 Task: Find the closest lighthouses to Portland, Maine, and Portsmouth, New Hampshire.
Action: Mouse moved to (131, 60)
Screenshot: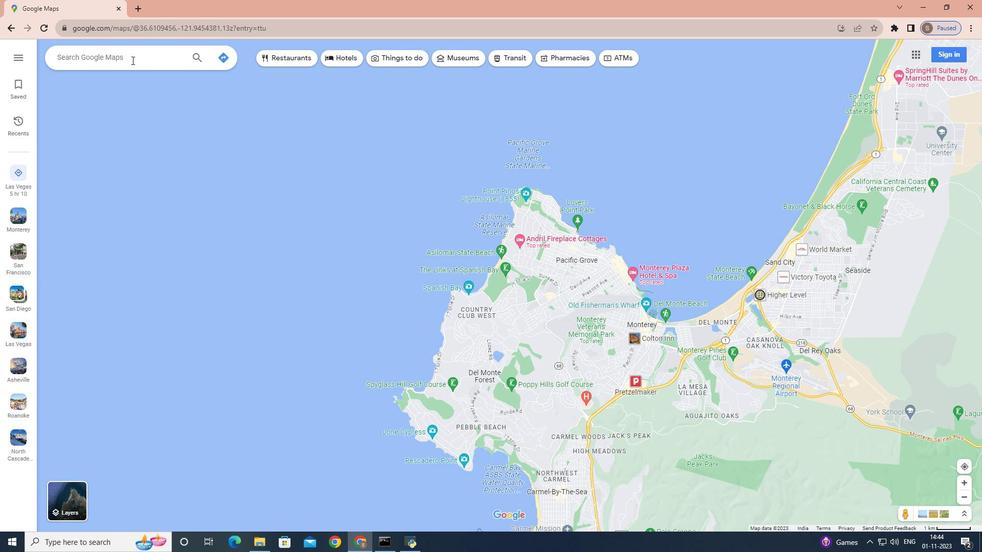 
Action: Mouse pressed left at (131, 60)
Screenshot: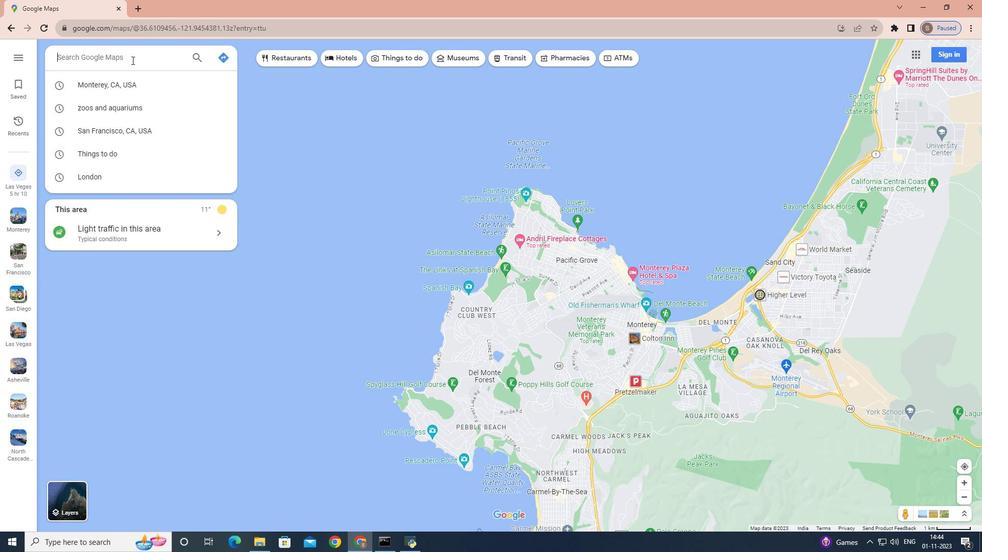 
Action: Key pressed <Key.shift_r>Portland,<Key.space><Key.shift>Maine
Screenshot: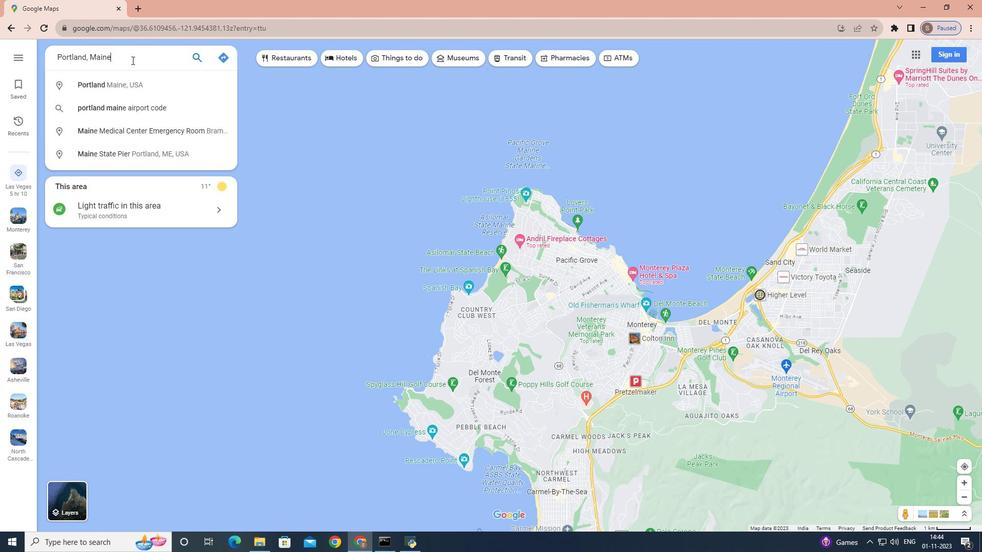 
Action: Mouse moved to (199, 58)
Screenshot: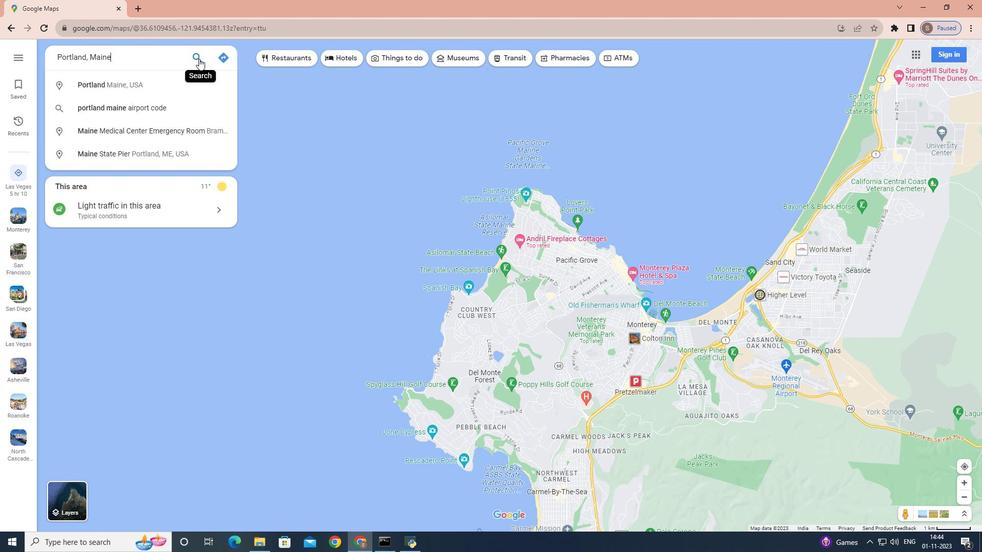 
Action: Mouse pressed left at (199, 58)
Screenshot: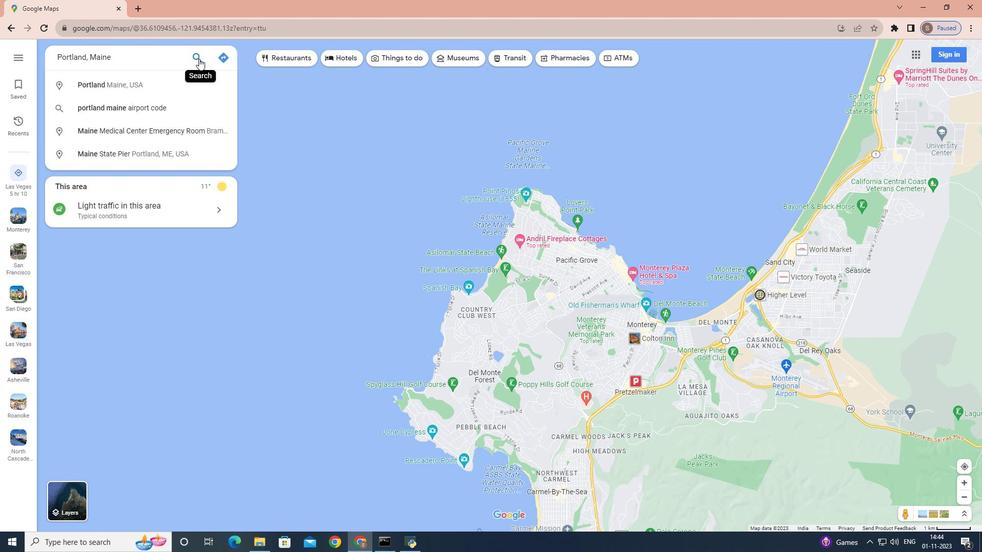 
Action: Mouse moved to (140, 227)
Screenshot: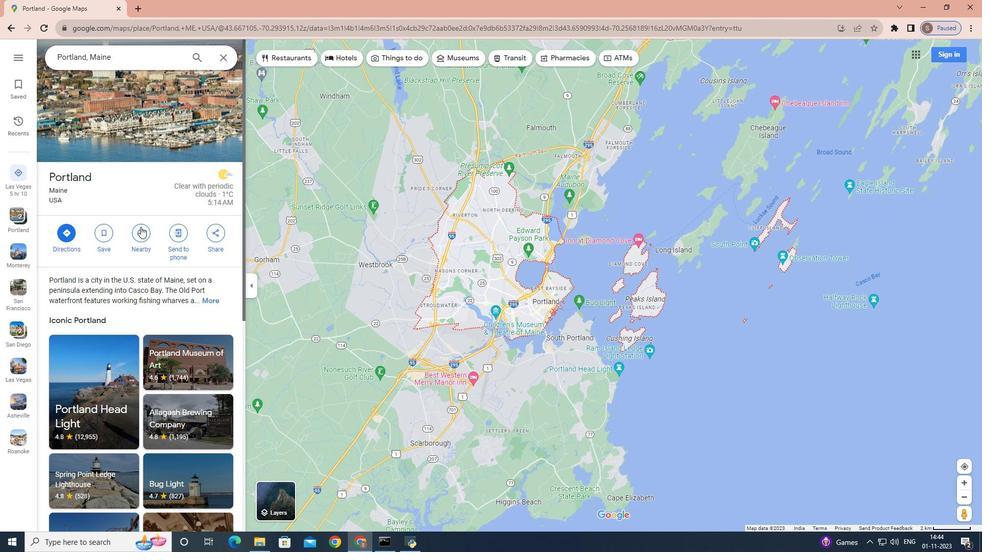 
Action: Mouse pressed left at (140, 227)
Screenshot: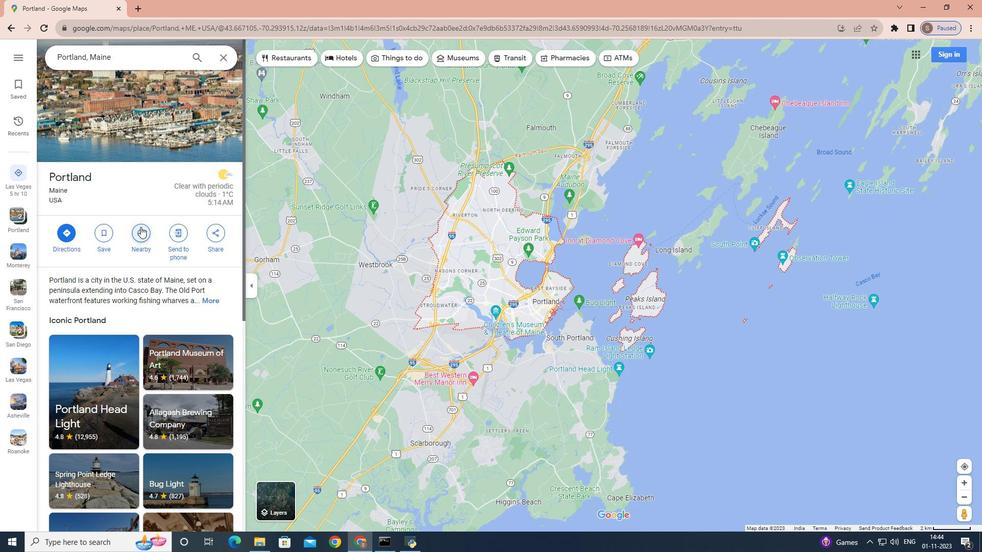 
Action: Key pressed lighthouse<Key.enter>
Screenshot: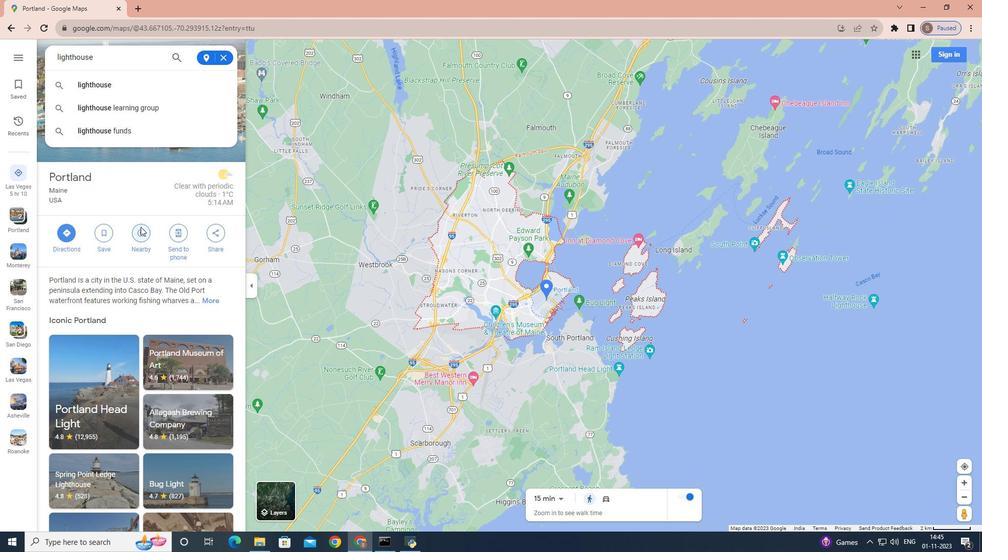 
Action: Mouse scrolled (140, 227) with delta (0, 0)
Screenshot: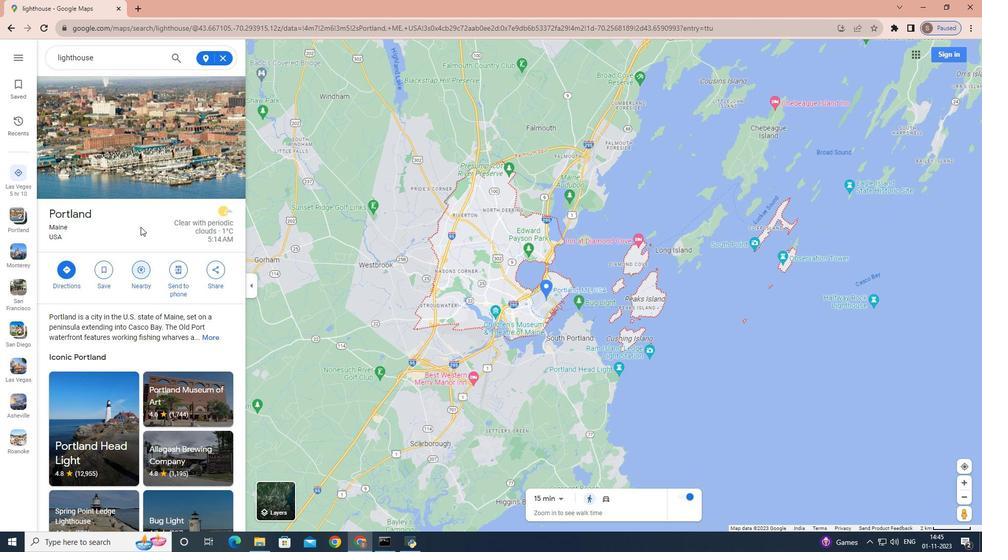 
Action: Mouse moved to (227, 60)
Screenshot: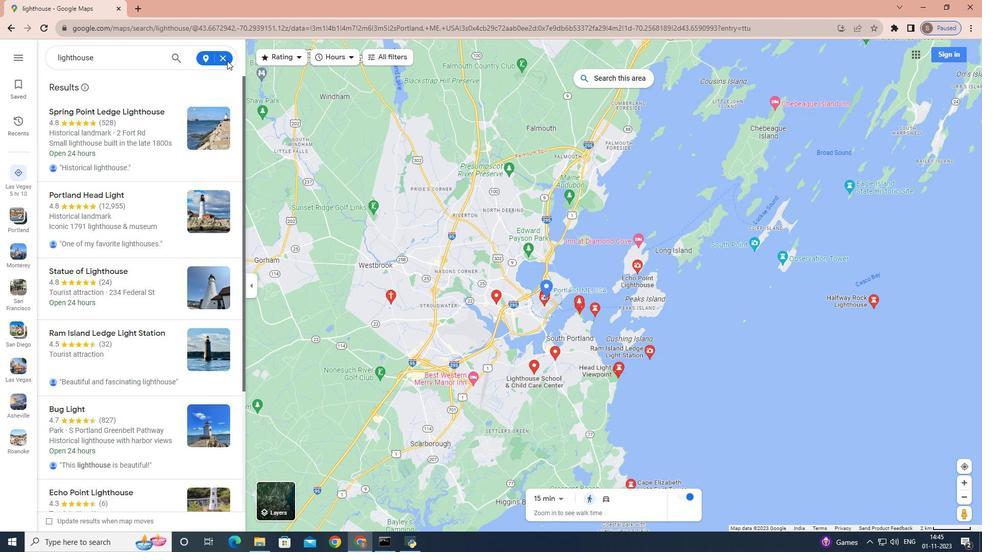 
Action: Mouse pressed left at (227, 60)
Screenshot: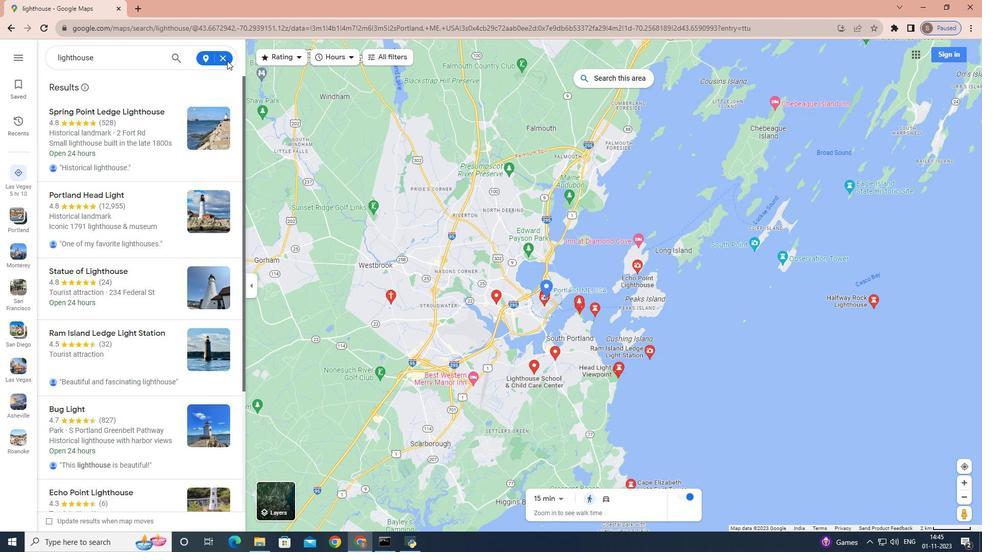 
Action: Mouse moved to (222, 58)
Screenshot: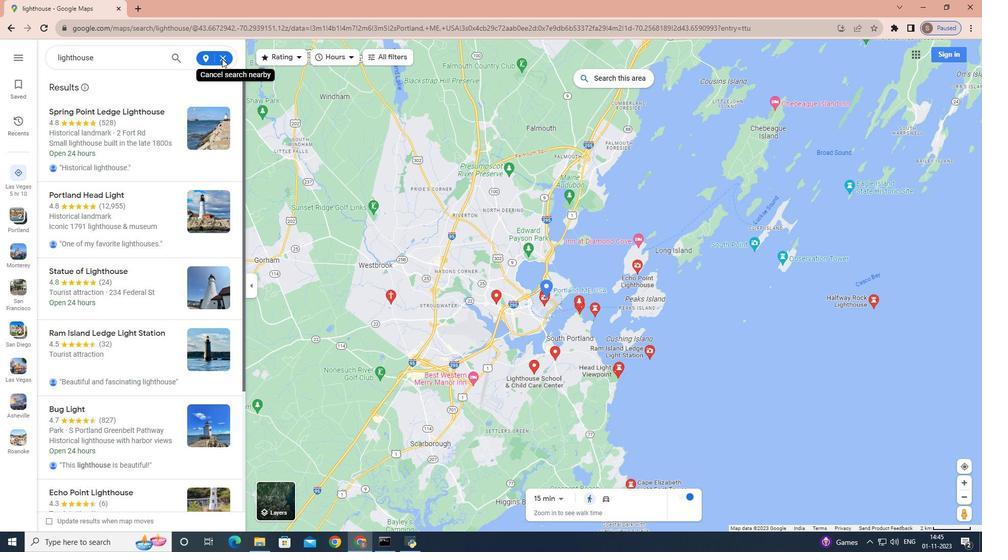 
Action: Mouse pressed left at (222, 58)
Screenshot: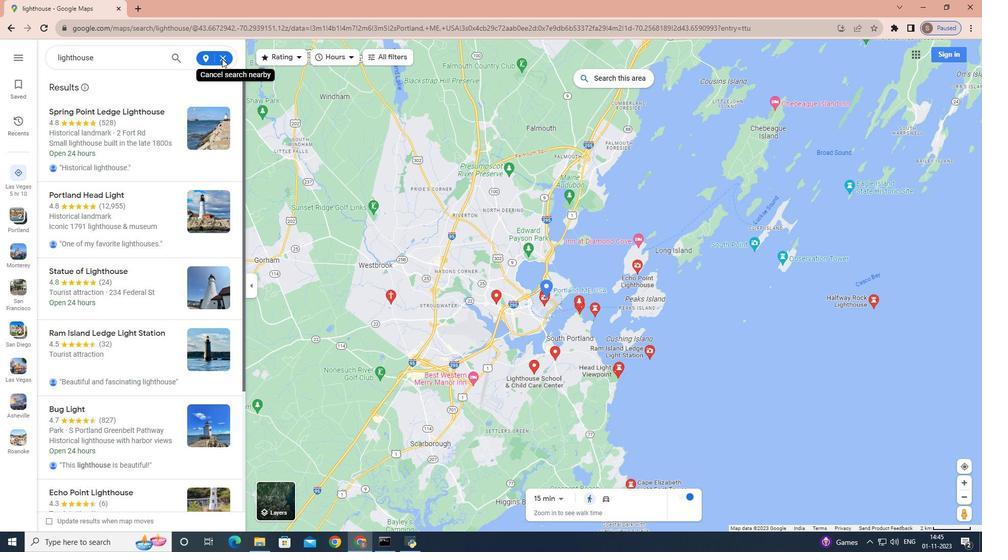 
Action: Mouse pressed left at (222, 58)
Screenshot: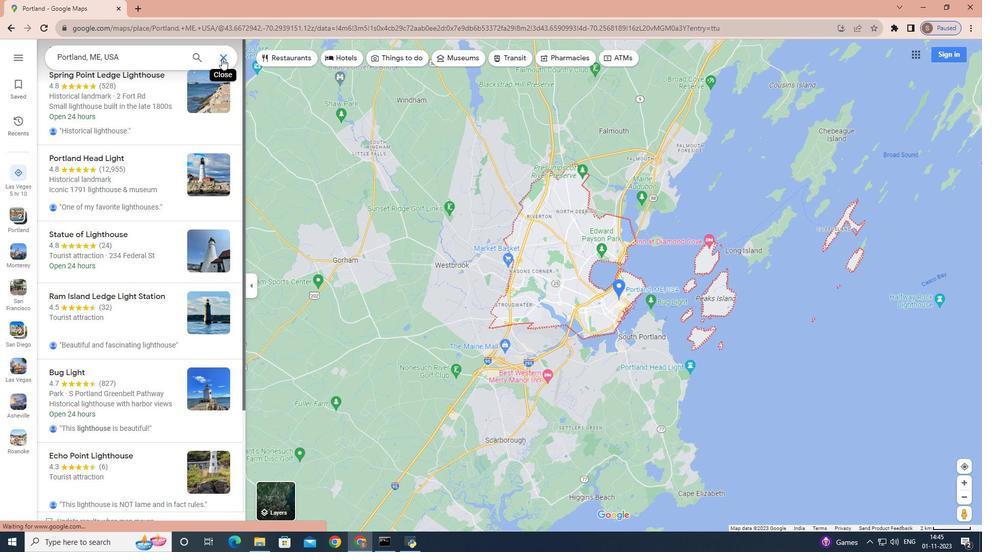 
Action: Key pressed <Key.shift_r>Portsmouth,<Key.space><Key.shift>New<Key.space><Key.shift>Hampshire<Key.enter>
Screenshot: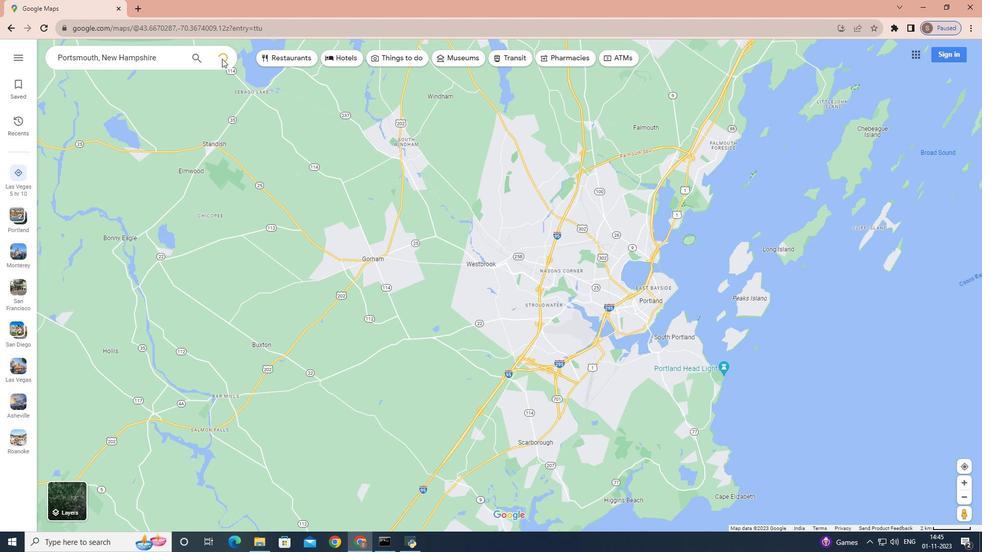 
Action: Mouse moved to (140, 224)
Screenshot: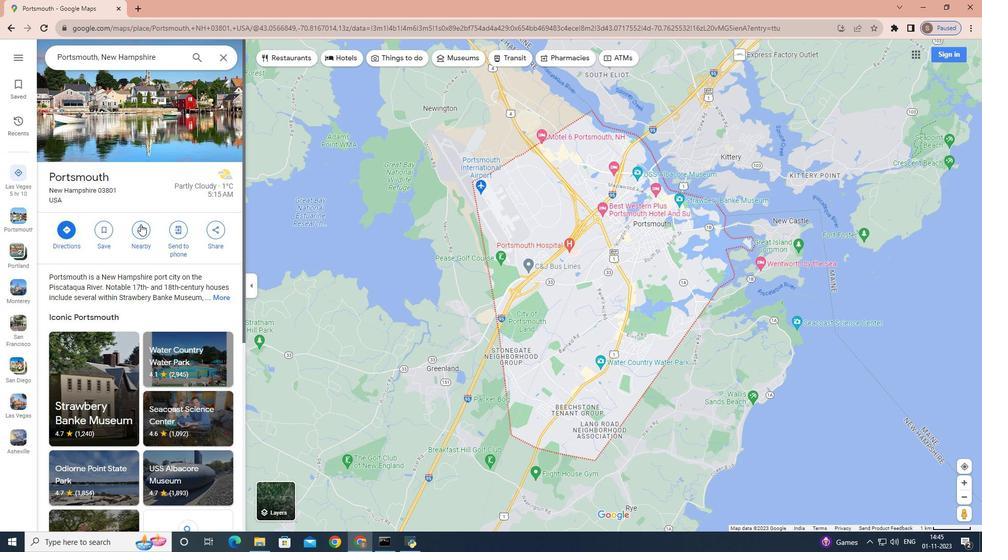
Action: Mouse pressed left at (140, 224)
Screenshot: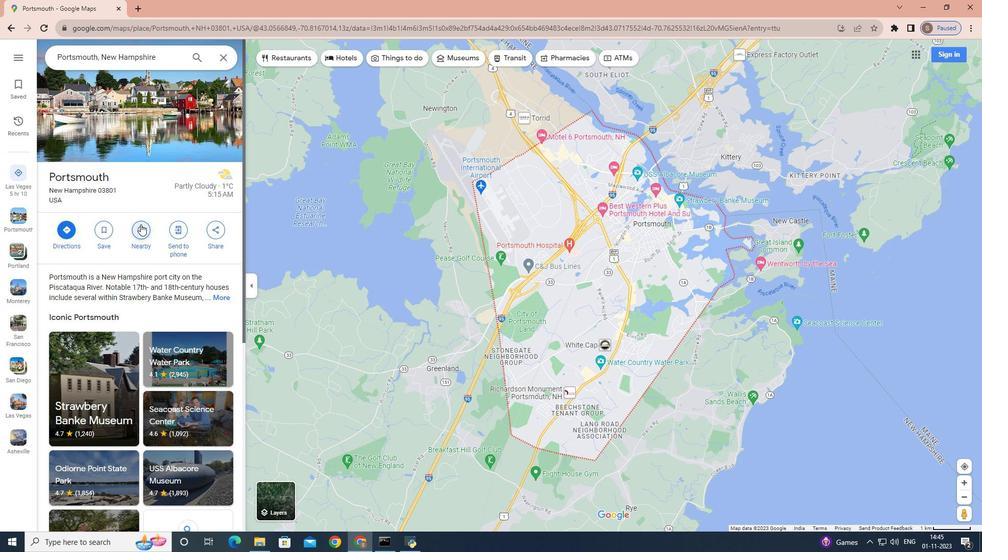 
Action: Key pressed lighthouse<Key.enter>
Screenshot: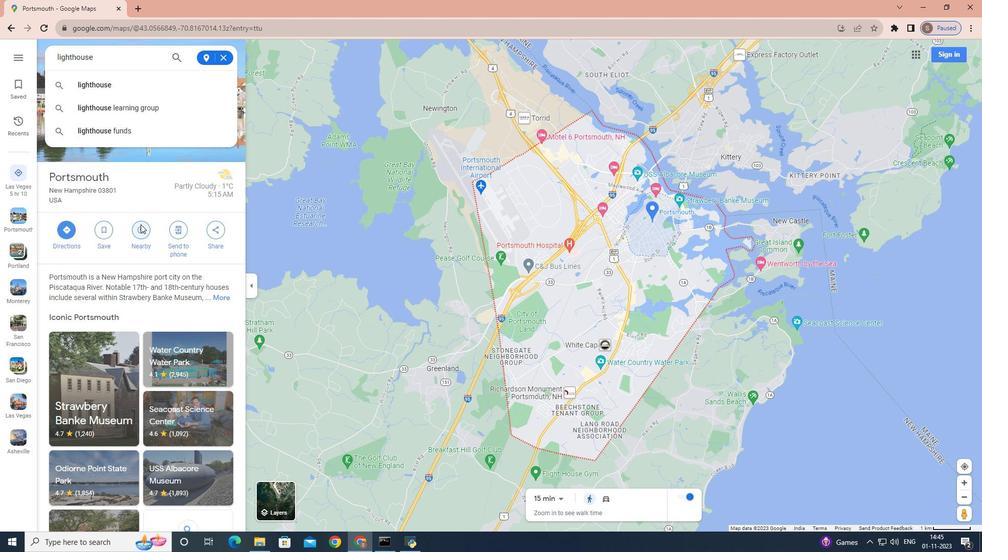 
Action: Mouse moved to (140, 227)
Screenshot: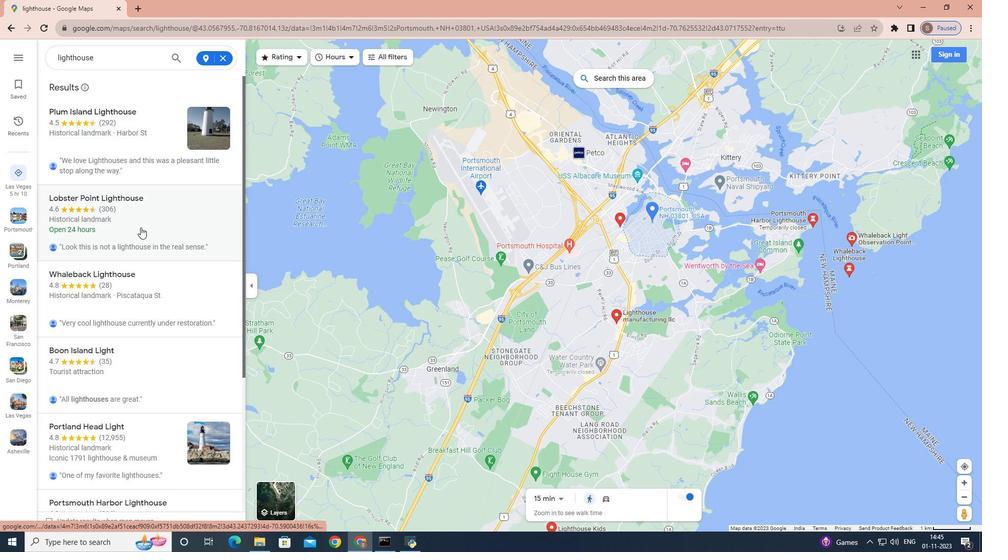 
Action: Mouse scrolled (140, 227) with delta (0, 0)
Screenshot: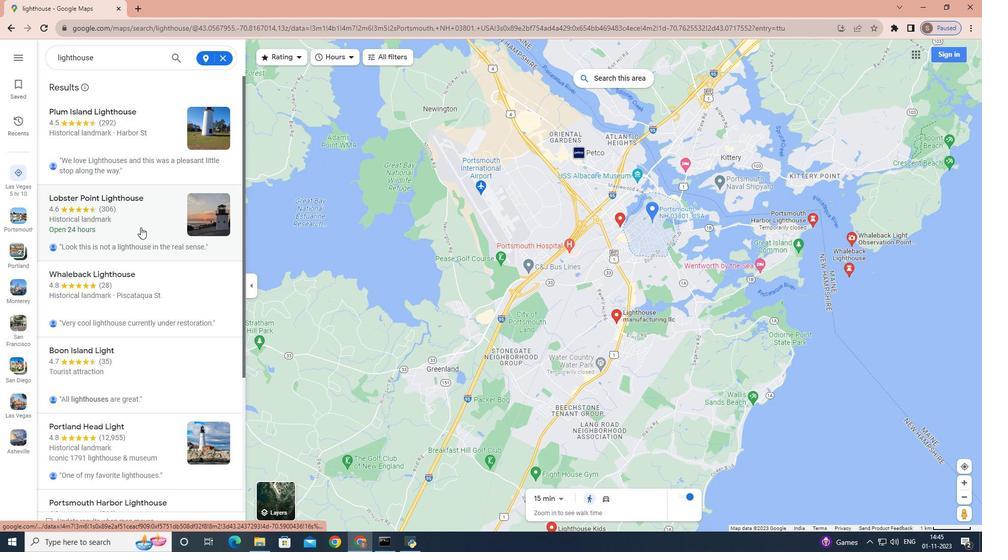 
Action: Mouse scrolled (140, 227) with delta (0, 0)
Screenshot: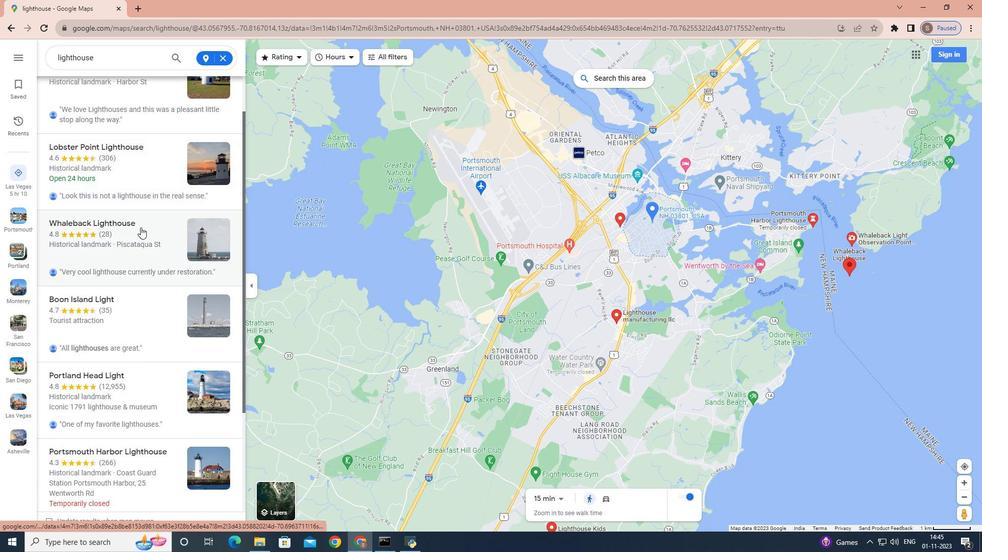 
Action: Mouse scrolled (140, 228) with delta (0, 0)
Screenshot: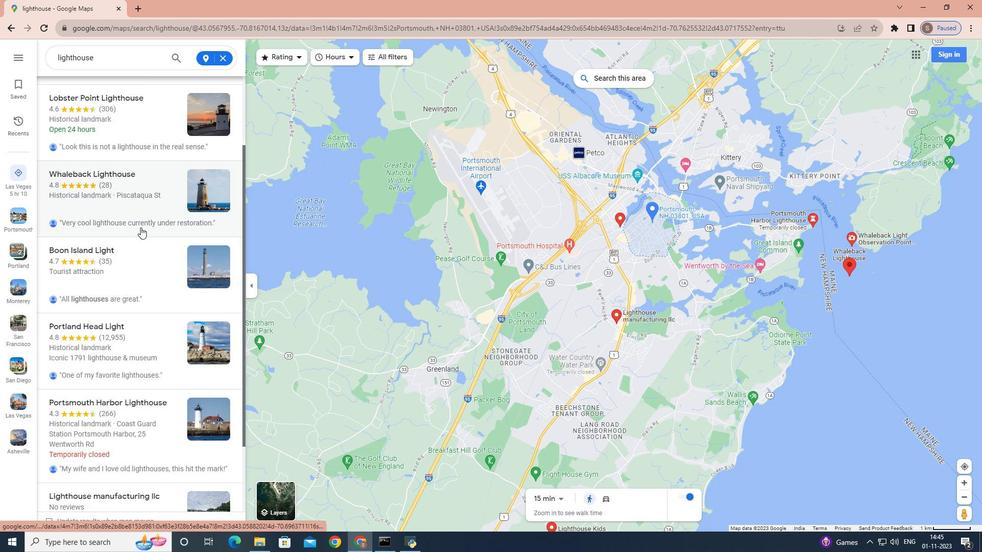 
Action: Mouse scrolled (140, 227) with delta (0, 0)
Screenshot: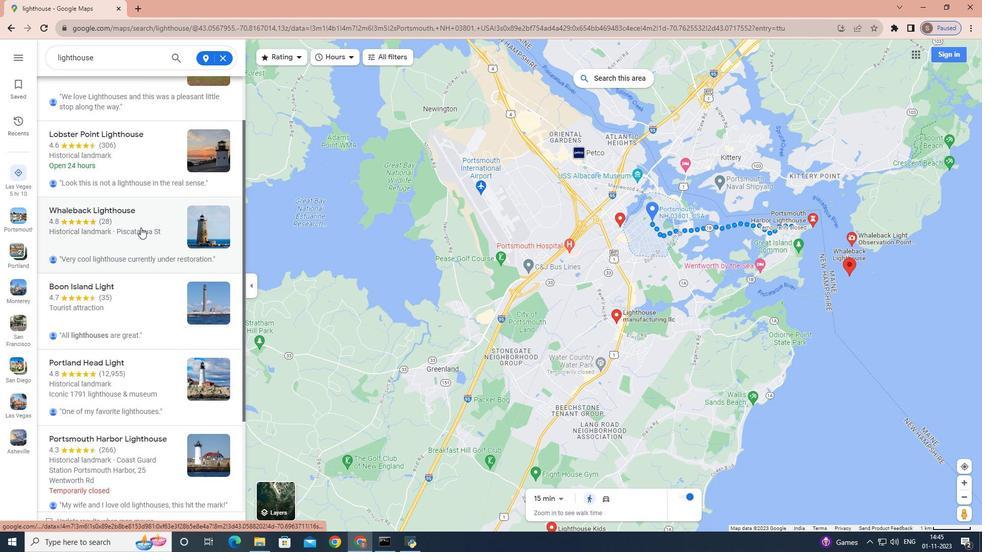 
